 Task: Open a blank sheet, save the file as Avery Add the quote 'Never stop learning; education is a lifelong process.'Never stop learning; education is a lifelong process.  Apply font style Apply font style Chiller and font size 16 Align the text to the Left .Change the text color to  Light Red
Action: Mouse moved to (21, 17)
Screenshot: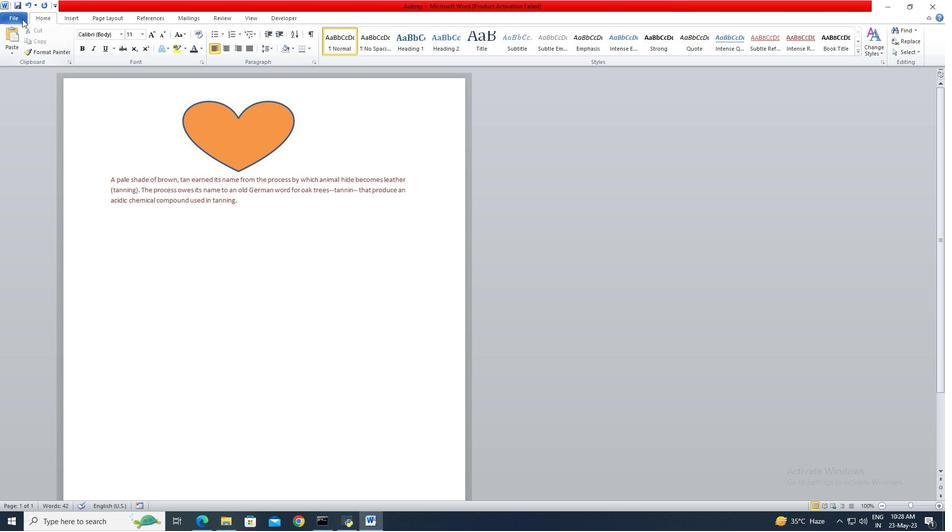 
Action: Mouse pressed left at (21, 17)
Screenshot: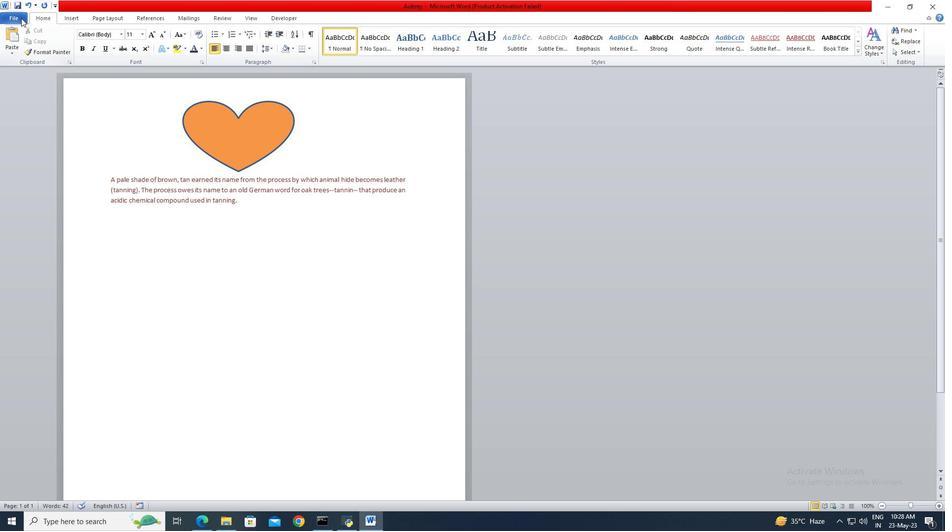 
Action: Mouse moved to (24, 126)
Screenshot: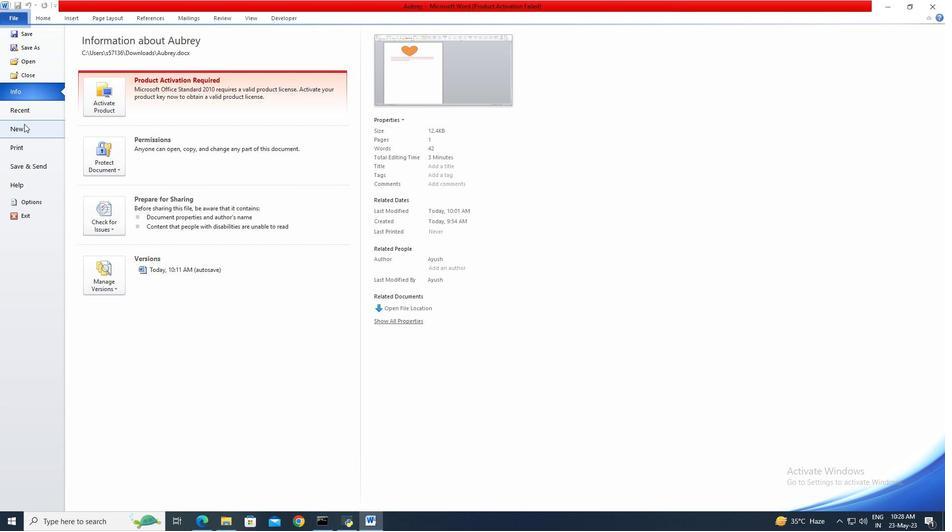 
Action: Mouse pressed left at (24, 126)
Screenshot: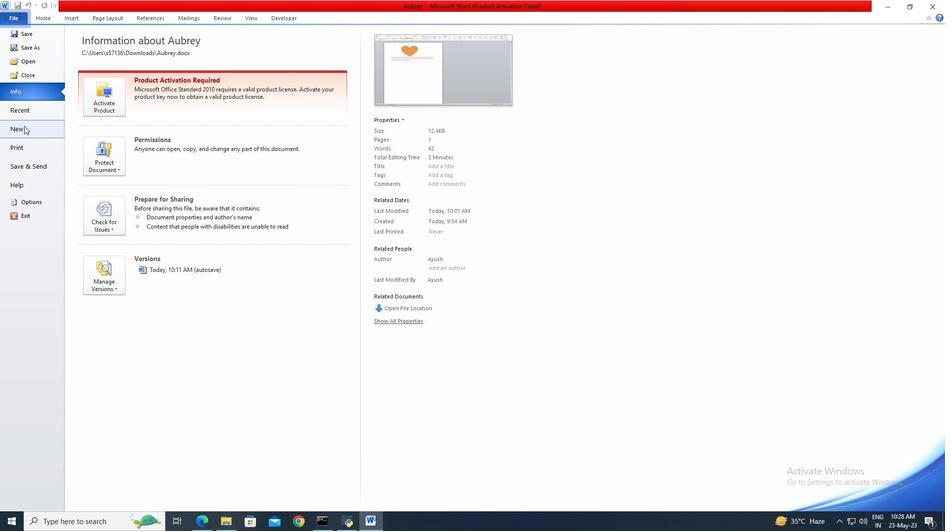 
Action: Mouse moved to (484, 244)
Screenshot: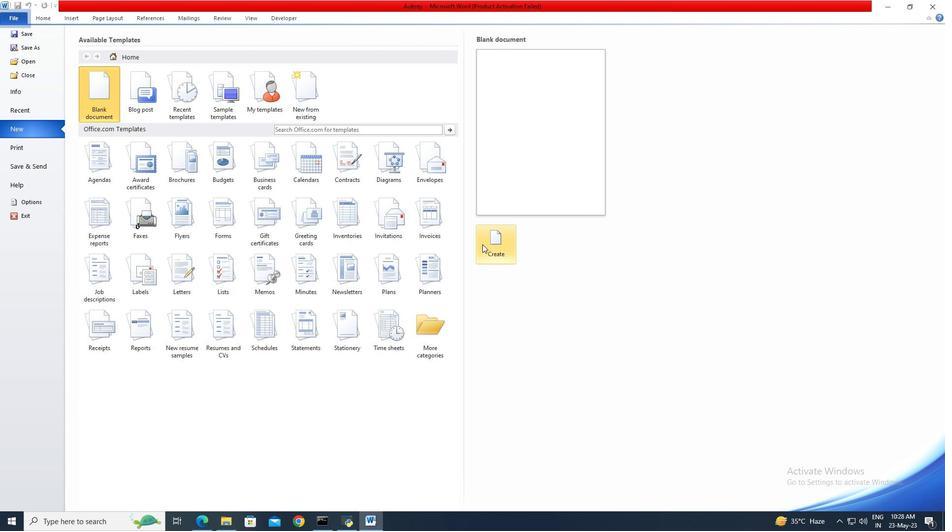 
Action: Mouse pressed left at (484, 244)
Screenshot: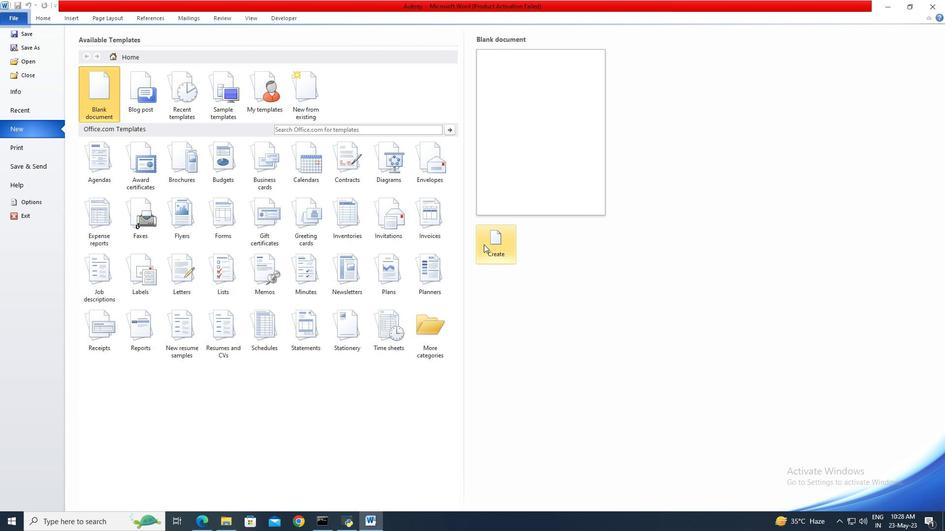 
Action: Mouse moved to (23, 19)
Screenshot: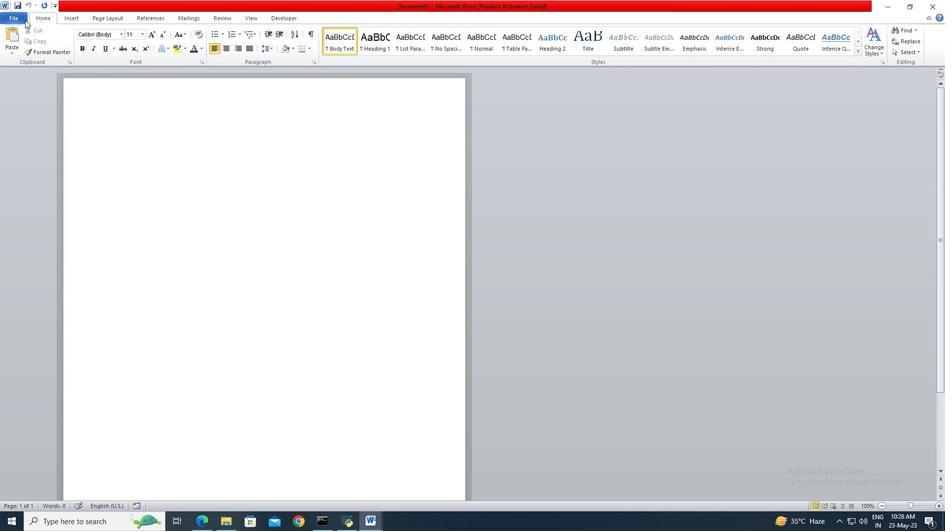 
Action: Mouse pressed left at (23, 19)
Screenshot: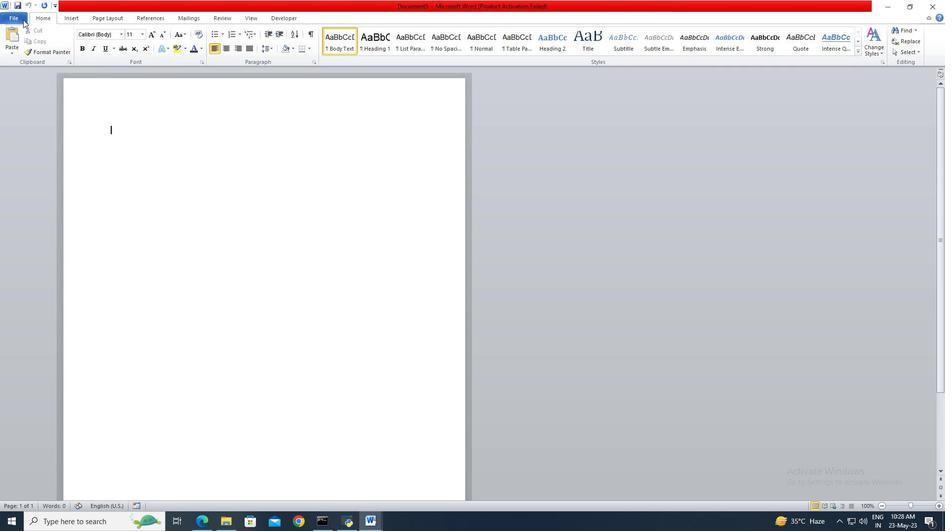 
Action: Mouse moved to (25, 46)
Screenshot: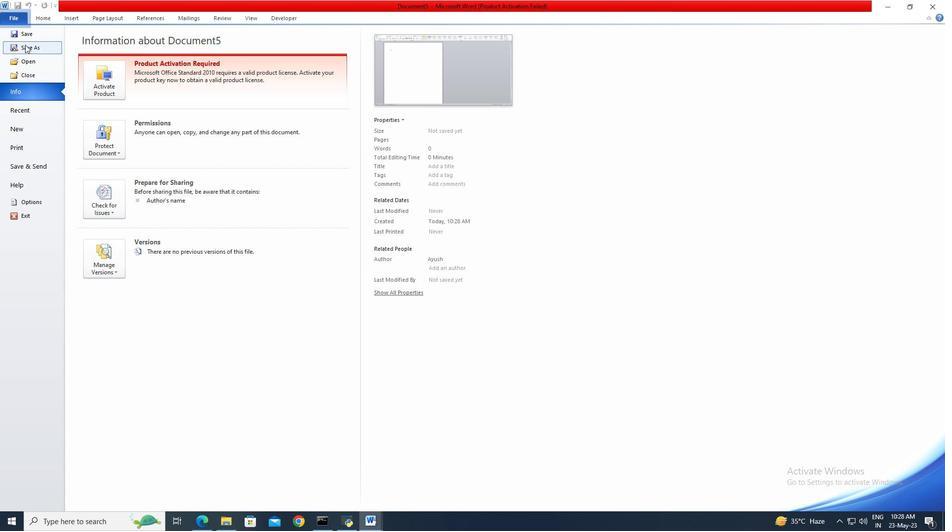 
Action: Mouse pressed left at (25, 46)
Screenshot: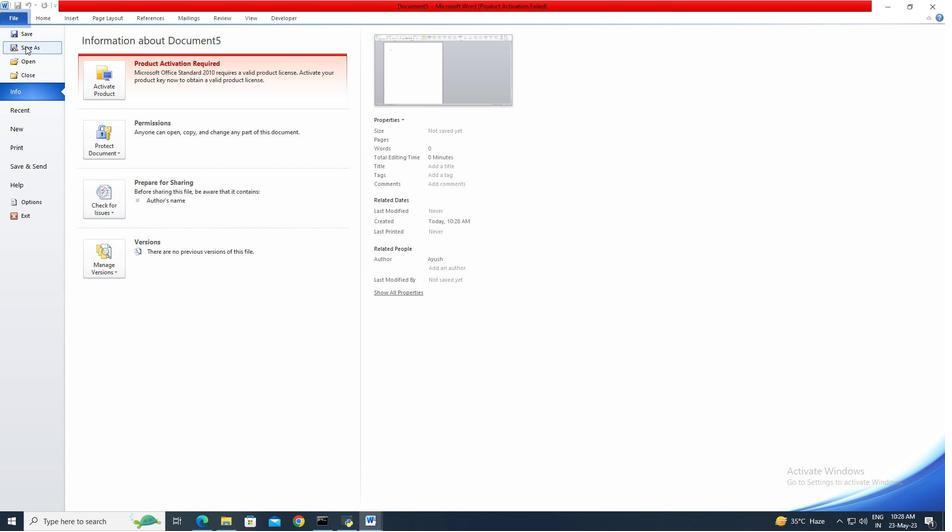 
Action: Key pressed <Key.shift_r>Avery
Screenshot: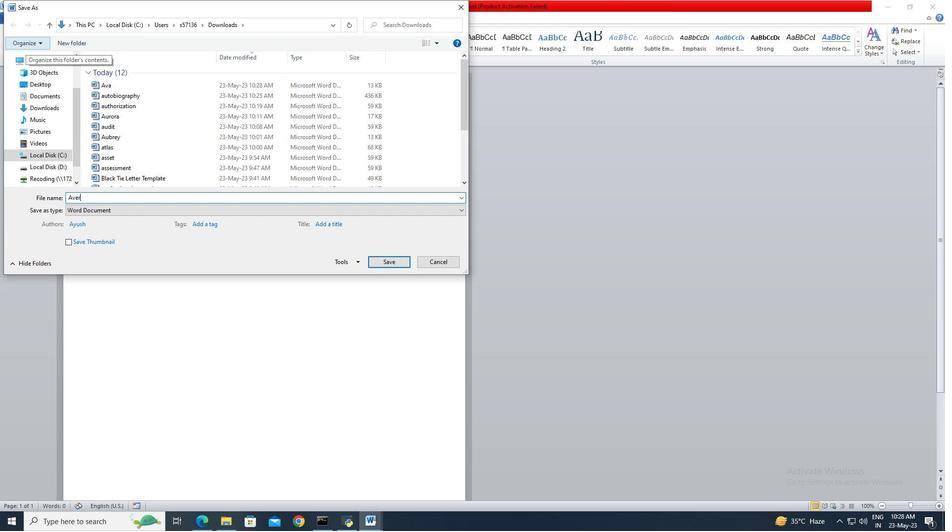 
Action: Mouse moved to (379, 266)
Screenshot: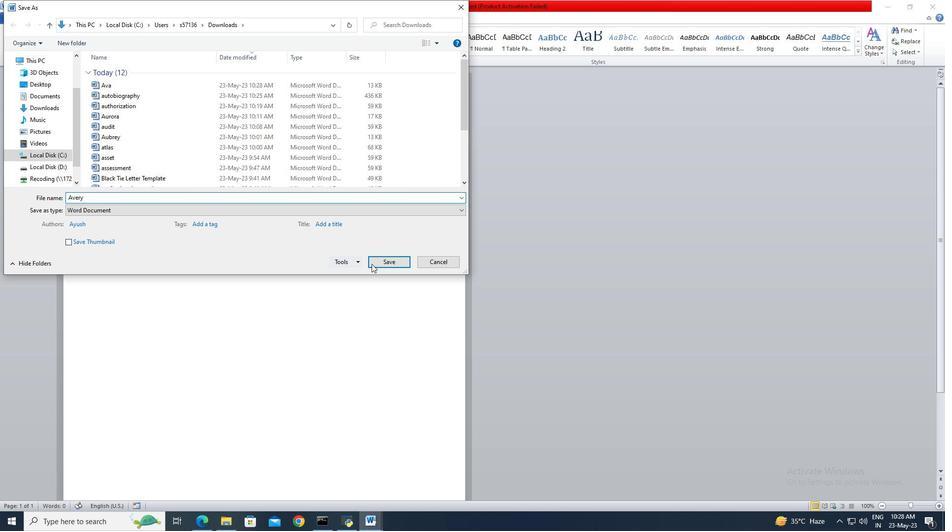 
Action: Mouse pressed left at (379, 266)
Screenshot: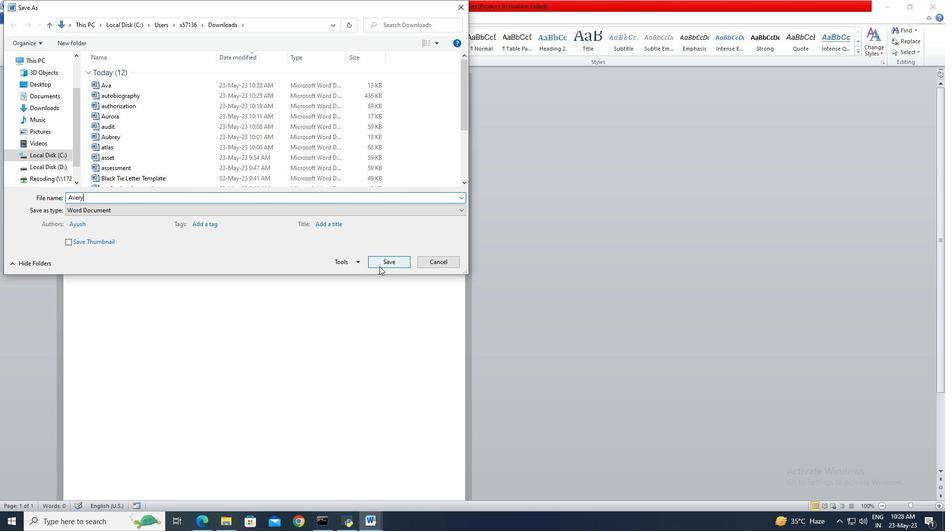 
Action: Key pressed <Key.shift>"<Key.shift>Never<Key.space>stop<Key.space>learning;<Key.space>education<Key.space>is<Key.space>a<Key.space>lifelong<Key.space>process.<Key.shift>"
Screenshot: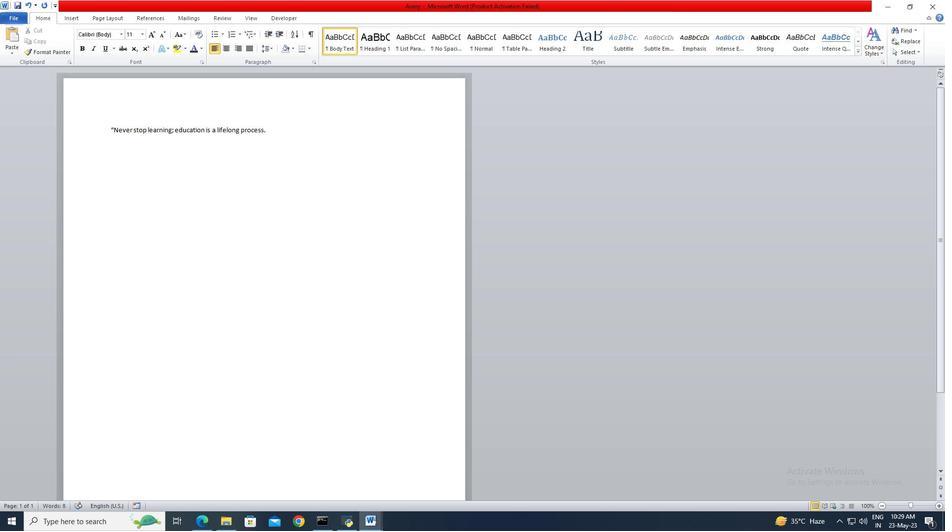 
Action: Mouse moved to (107, 125)
Screenshot: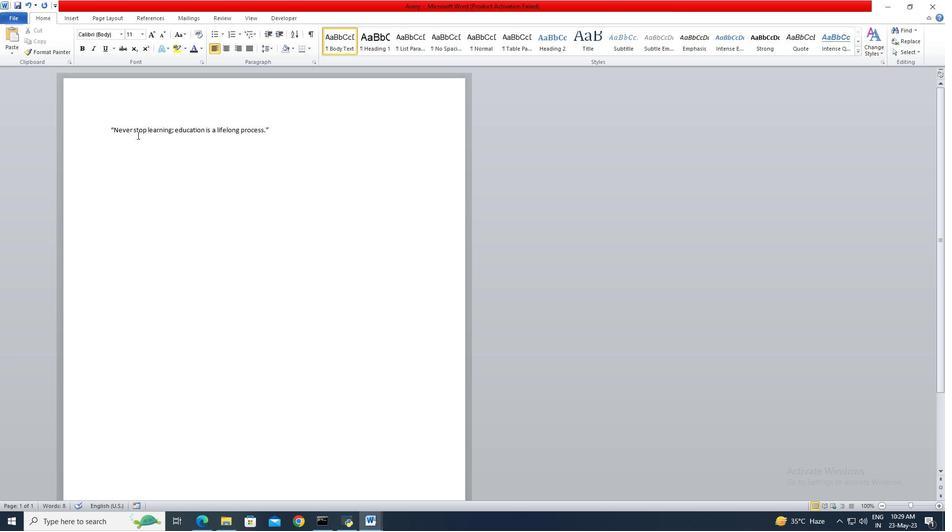 
Action: Key pressed <Key.shift>
Screenshot: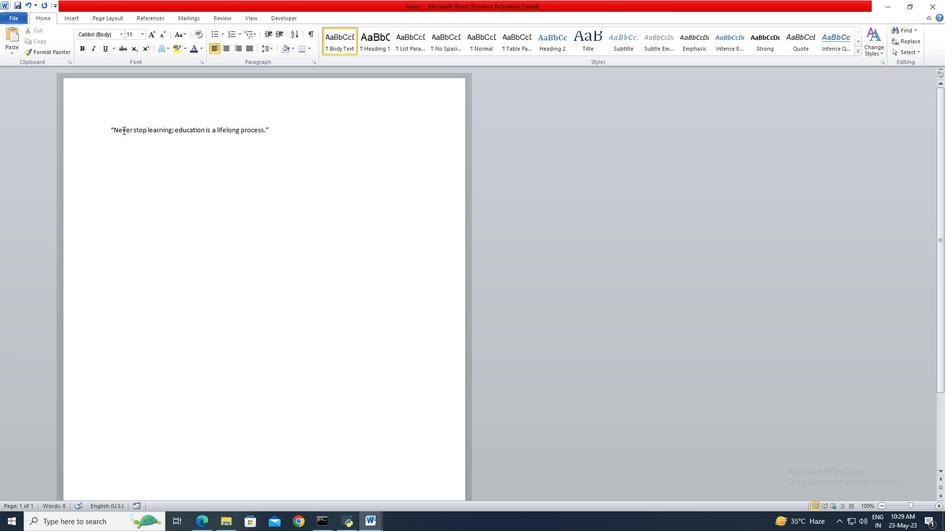 
Action: Mouse moved to (106, 125)
Screenshot: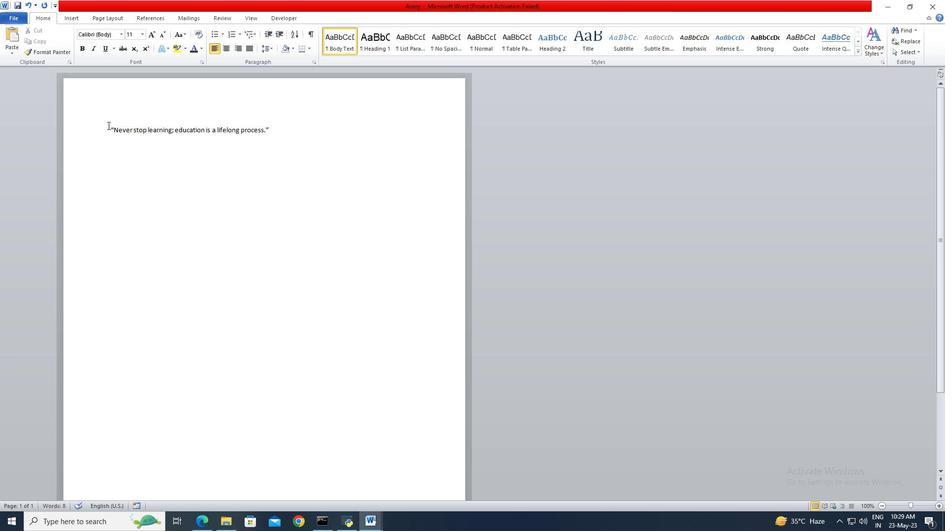 
Action: Mouse pressed left at (106, 125)
Screenshot: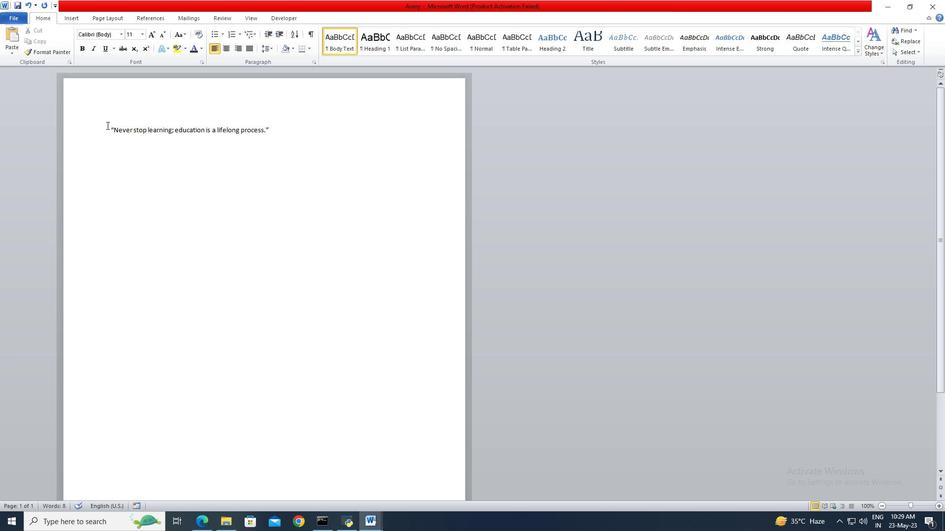 
Action: Mouse moved to (106, 125)
Screenshot: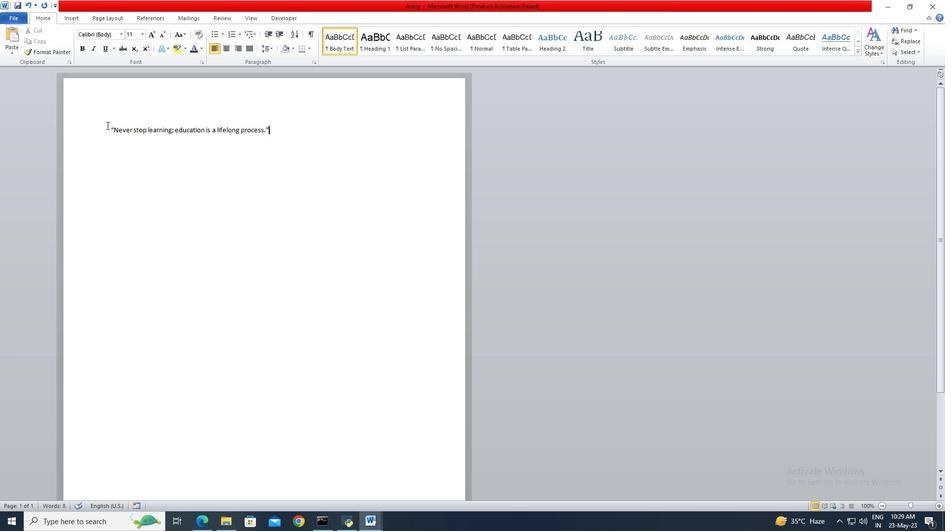 
Action: Key pressed <Key.shift>
Screenshot: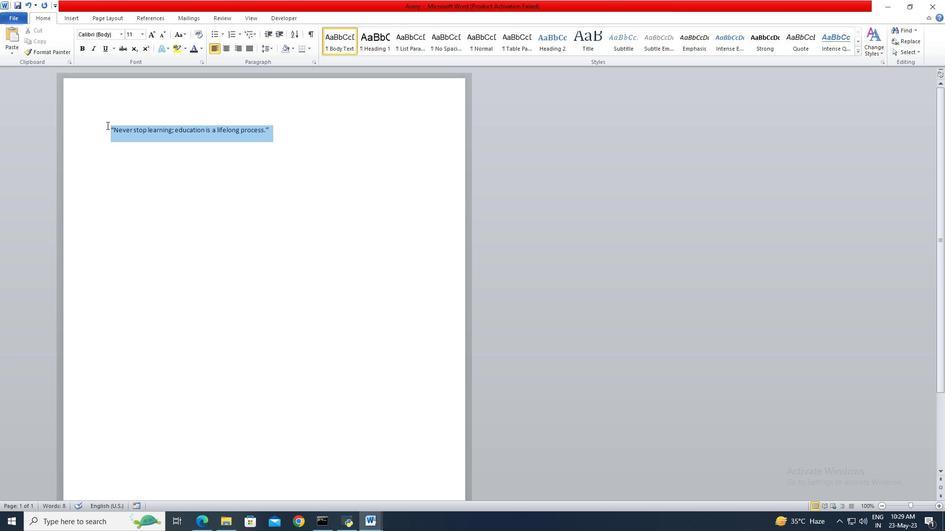 
Action: Mouse moved to (121, 36)
Screenshot: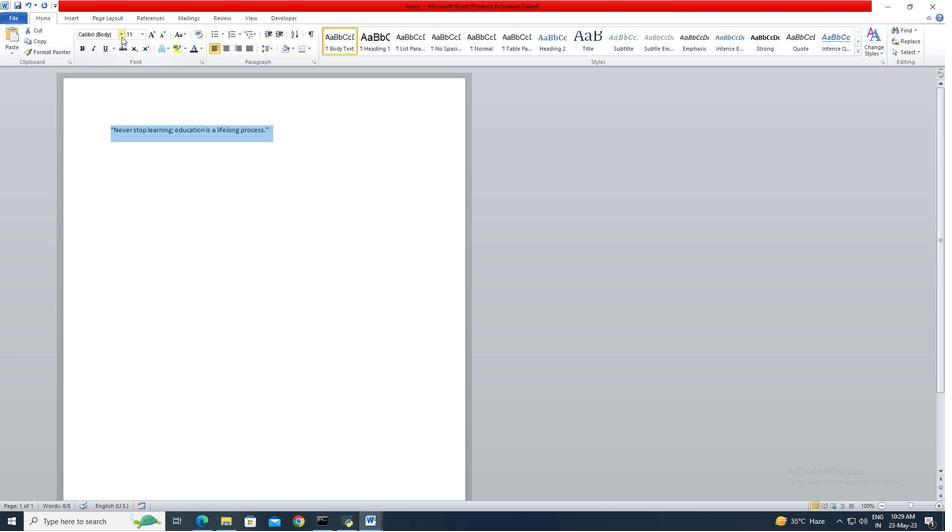 
Action: Mouse pressed left at (121, 36)
Screenshot: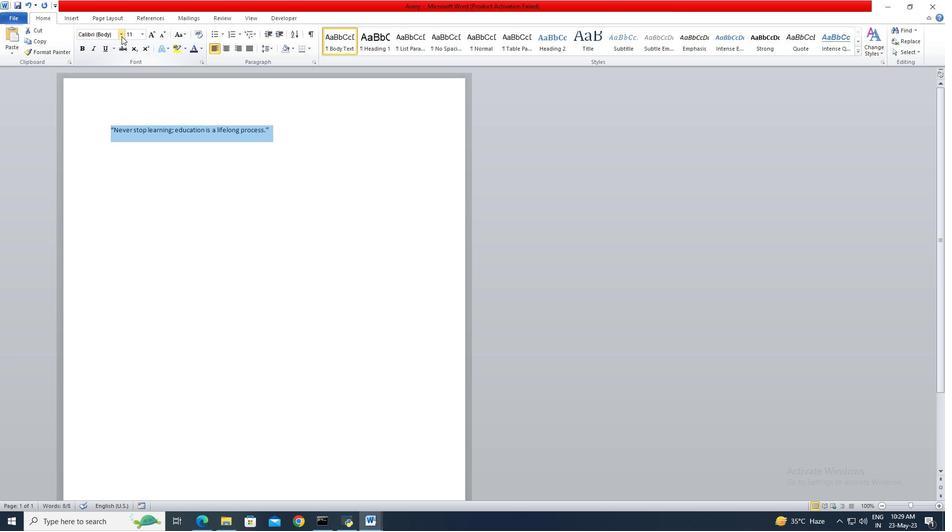 
Action: Mouse moved to (123, 257)
Screenshot: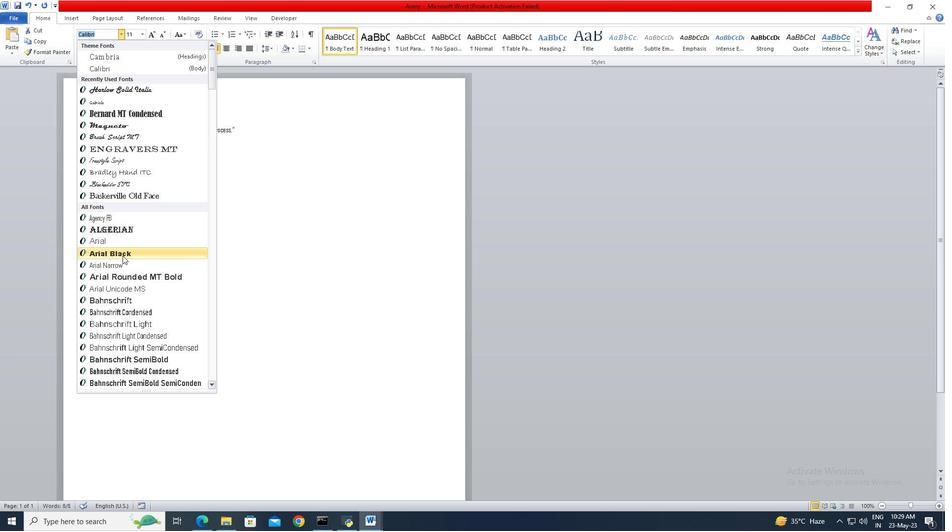 
Action: Mouse scrolled (123, 256) with delta (0, 0)
Screenshot: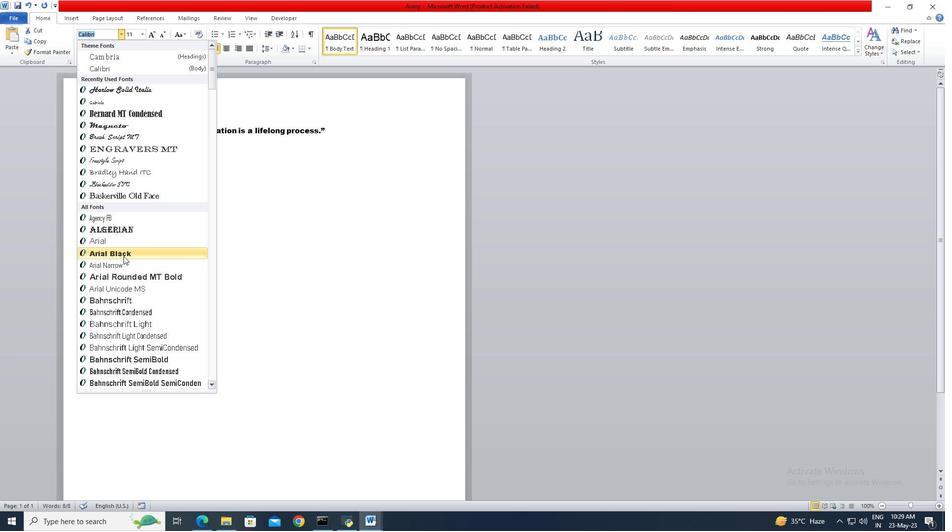 
Action: Mouse scrolled (123, 256) with delta (0, 0)
Screenshot: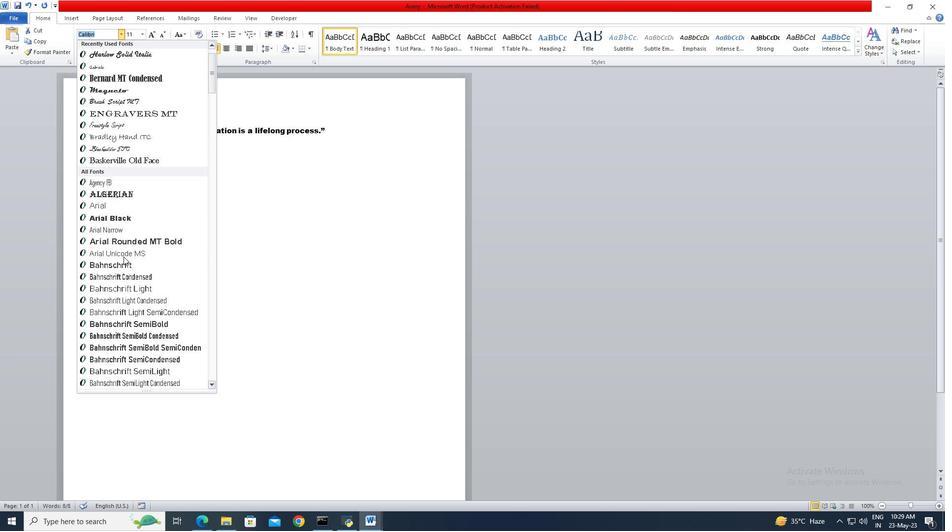 
Action: Mouse scrolled (123, 256) with delta (0, 0)
Screenshot: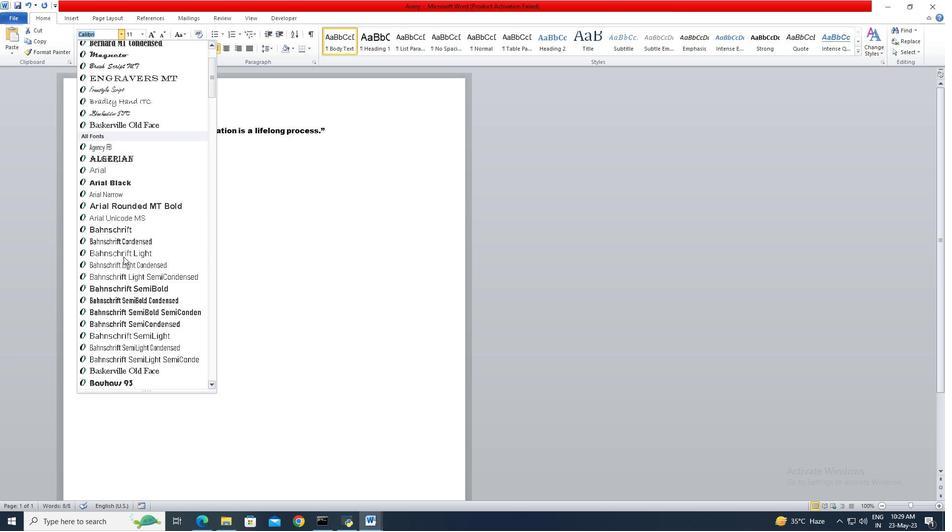 
Action: Mouse scrolled (123, 256) with delta (0, 0)
Screenshot: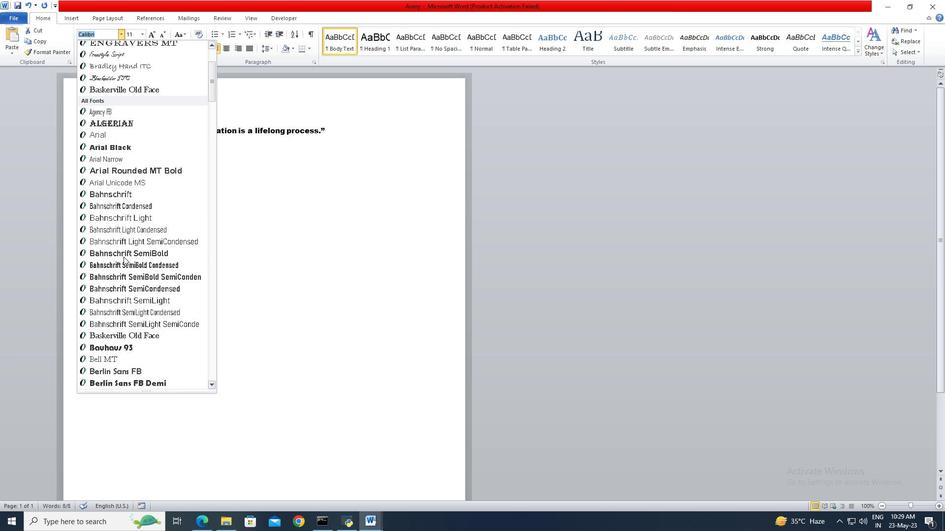 
Action: Mouse scrolled (123, 256) with delta (0, 0)
Screenshot: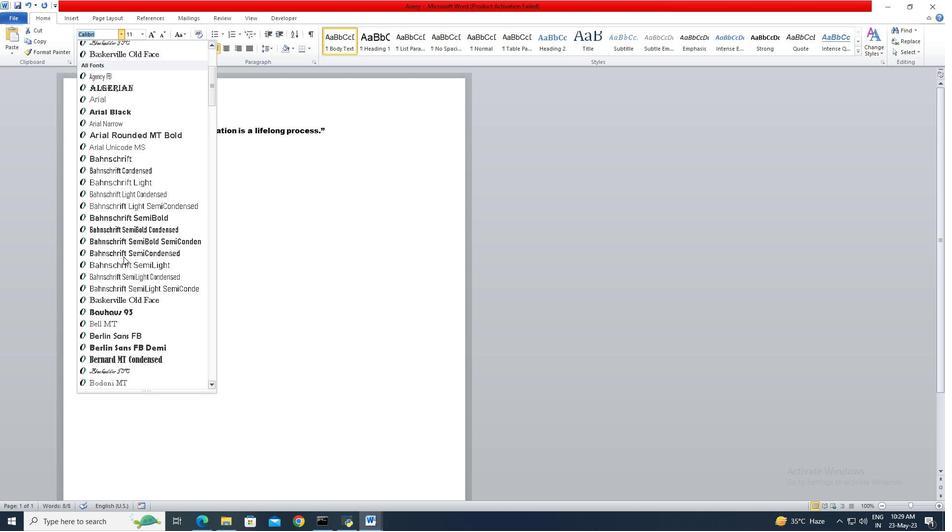 
Action: Mouse scrolled (123, 256) with delta (0, 0)
Screenshot: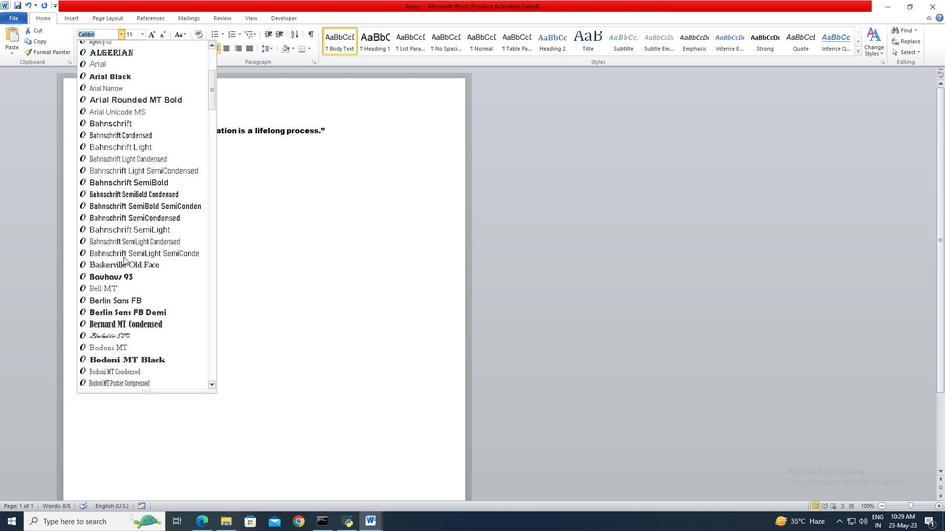 
Action: Mouse scrolled (123, 256) with delta (0, 0)
Screenshot: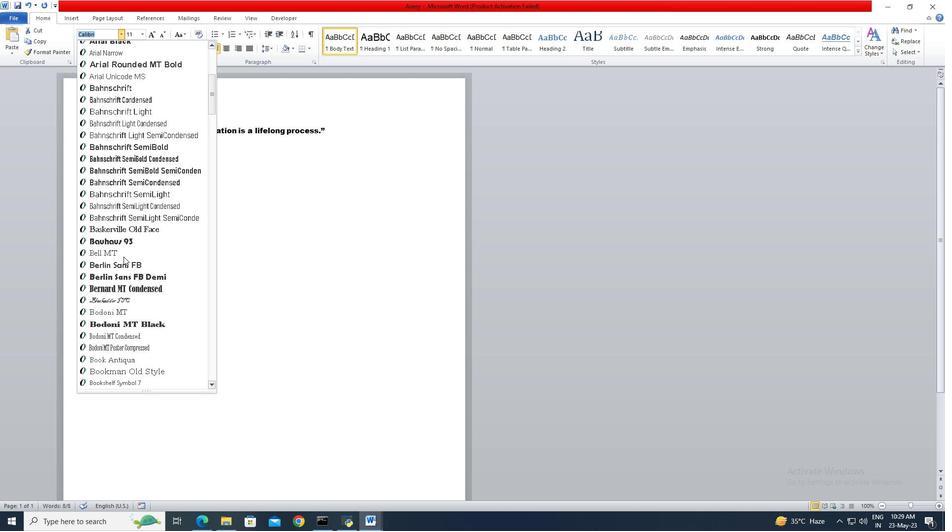 
Action: Mouse scrolled (123, 256) with delta (0, 0)
Screenshot: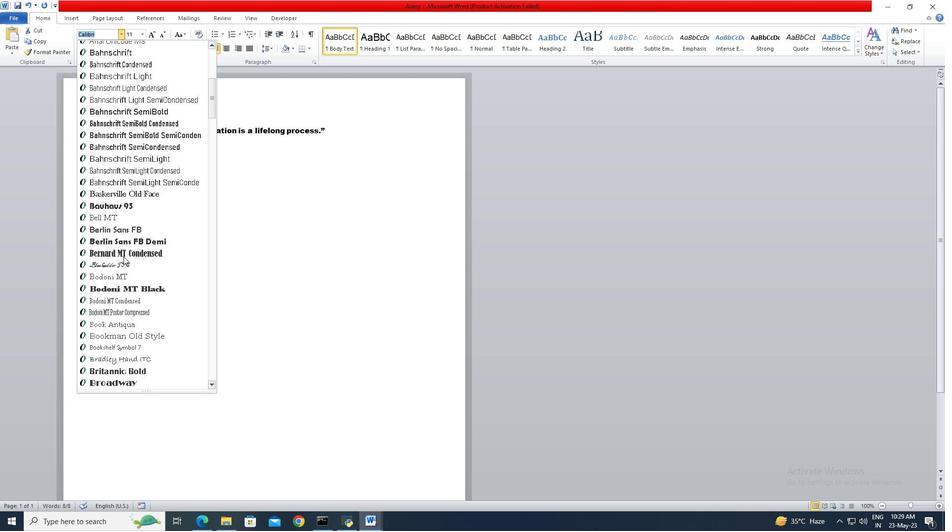
Action: Mouse scrolled (123, 256) with delta (0, 0)
Screenshot: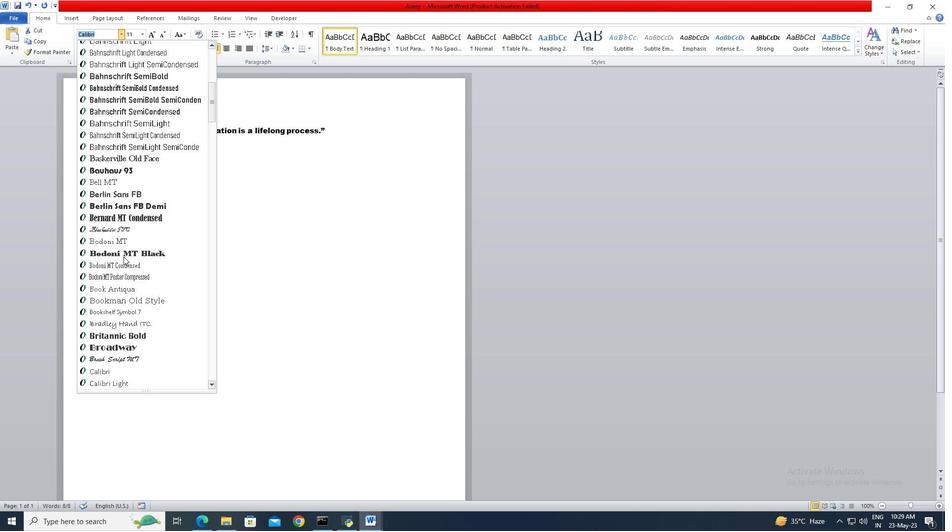 
Action: Mouse scrolled (123, 256) with delta (0, 0)
Screenshot: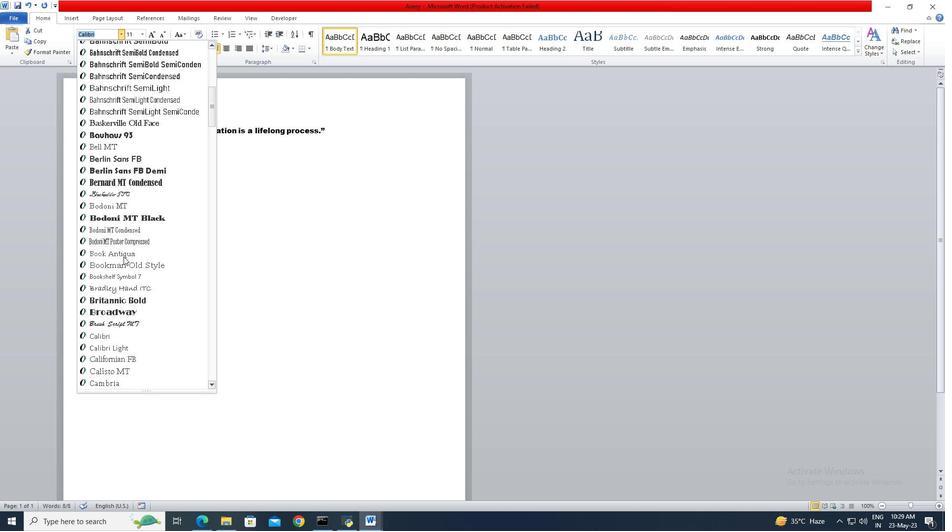 
Action: Mouse scrolled (123, 256) with delta (0, 0)
Screenshot: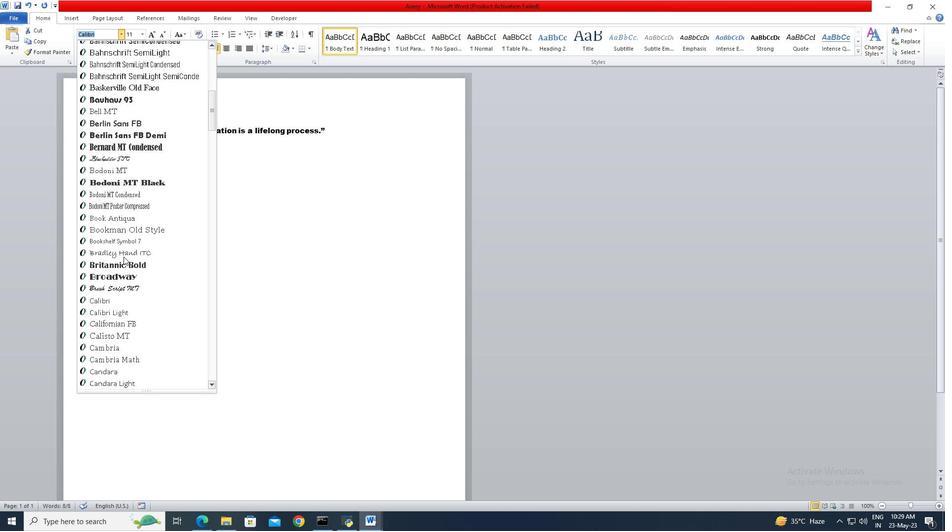 
Action: Mouse scrolled (123, 256) with delta (0, 0)
Screenshot: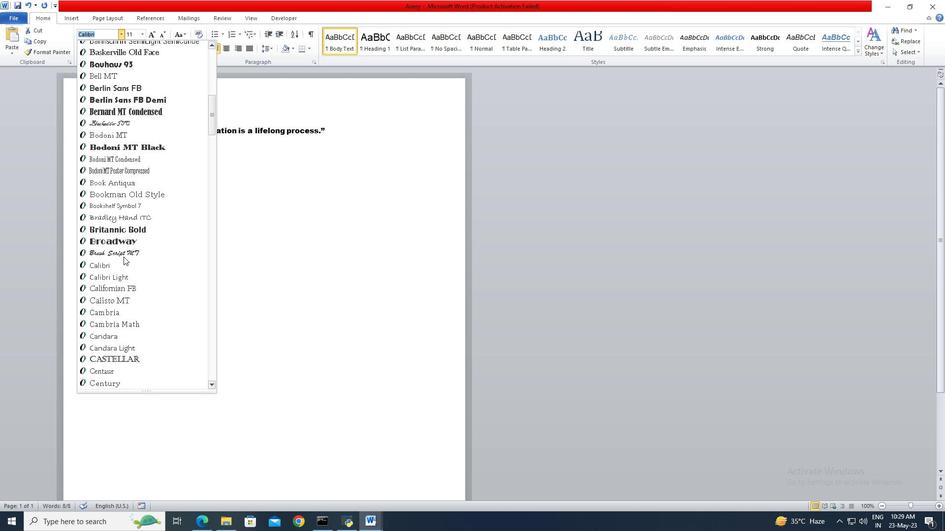
Action: Mouse scrolled (123, 256) with delta (0, 0)
Screenshot: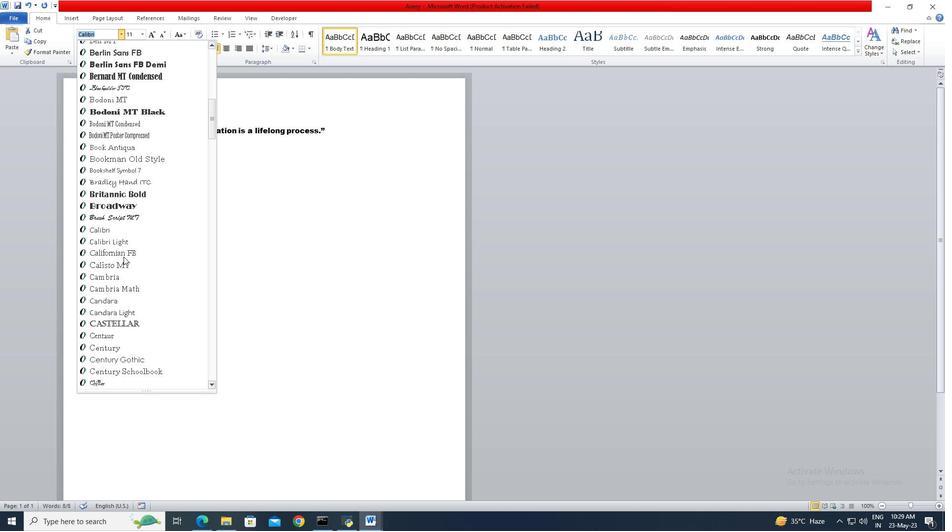 
Action: Mouse scrolled (123, 256) with delta (0, 0)
Screenshot: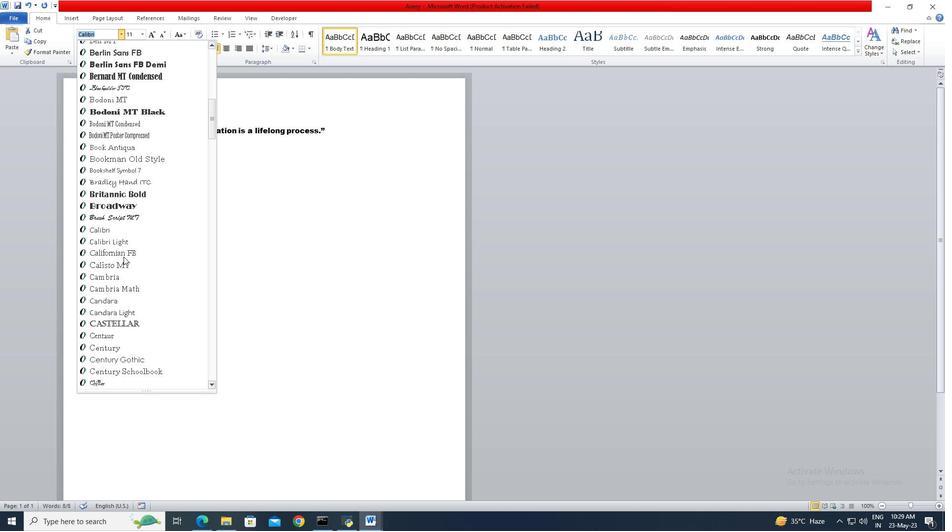 
Action: Mouse moved to (115, 310)
Screenshot: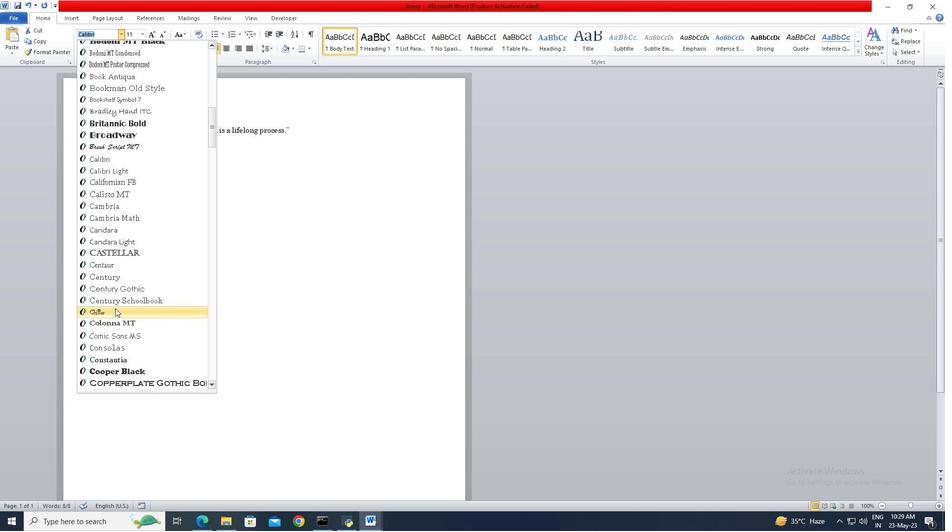 
Action: Mouse pressed left at (115, 310)
Screenshot: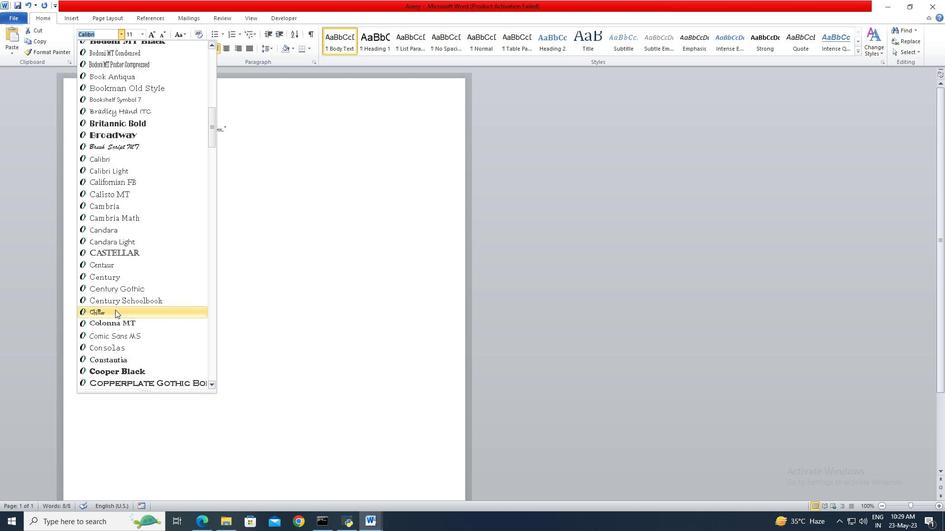 
Action: Mouse moved to (142, 34)
Screenshot: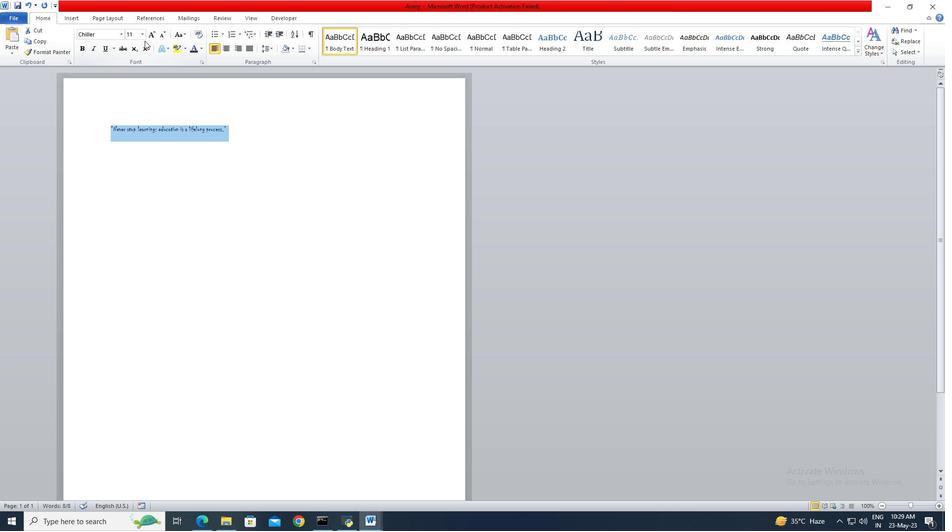 
Action: Mouse pressed left at (142, 34)
Screenshot: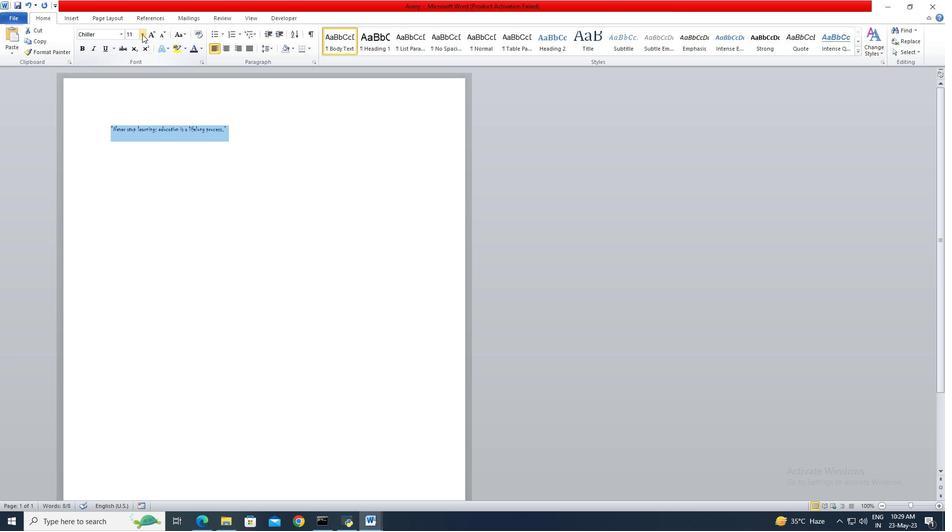 
Action: Mouse moved to (132, 95)
Screenshot: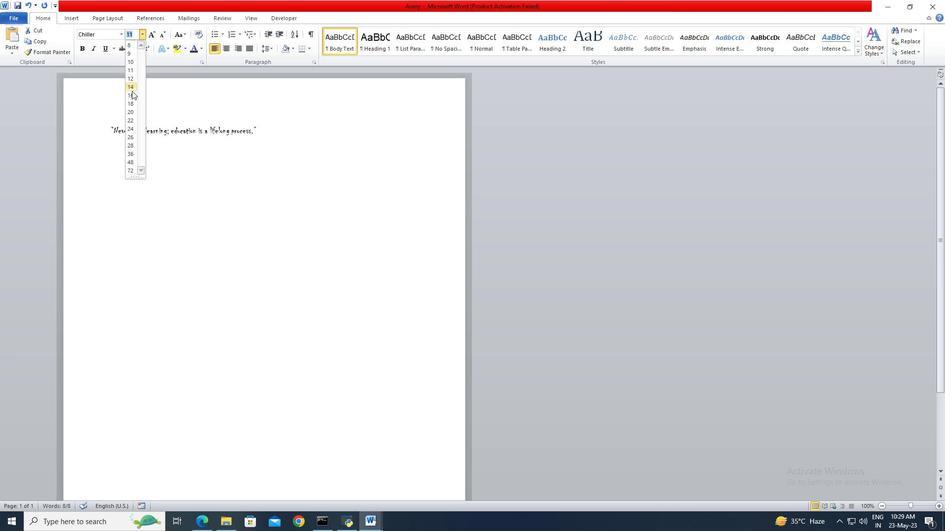 
Action: Mouse pressed left at (132, 95)
Screenshot: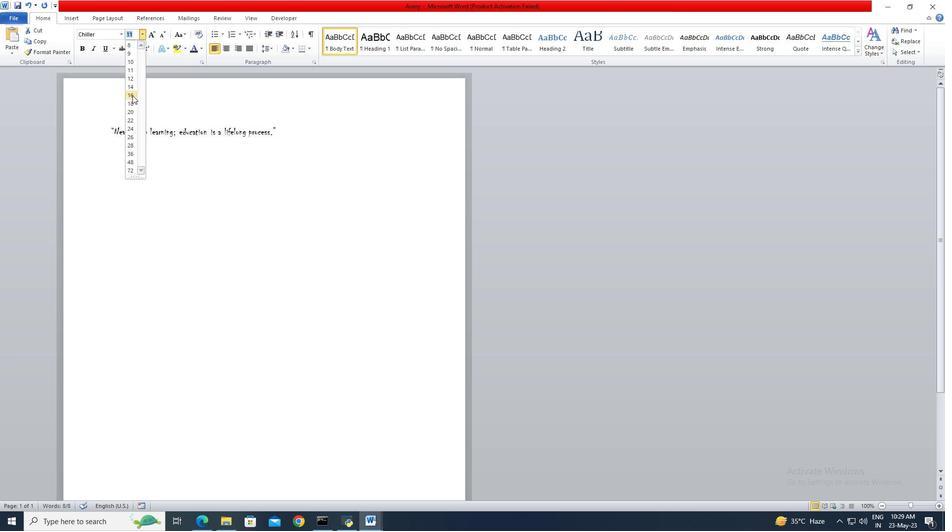 
Action: Mouse moved to (214, 47)
Screenshot: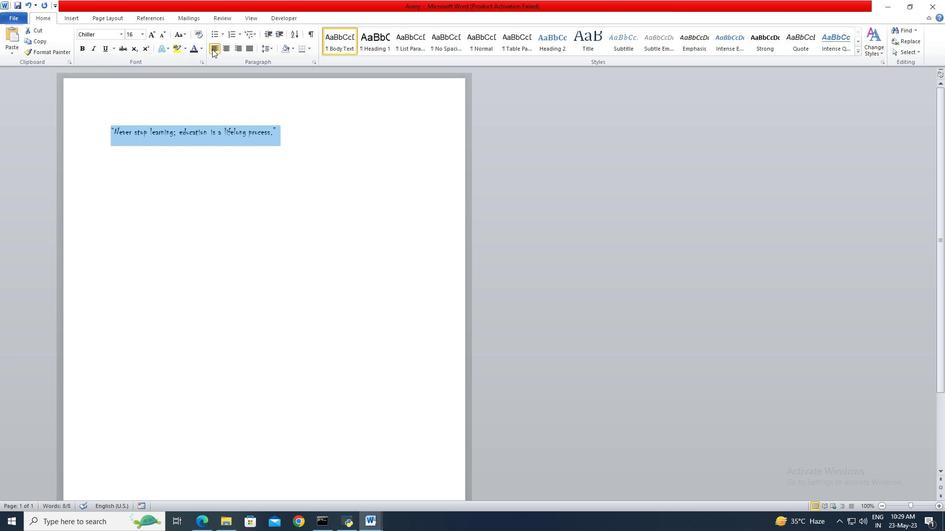 
Action: Mouse pressed left at (214, 47)
Screenshot: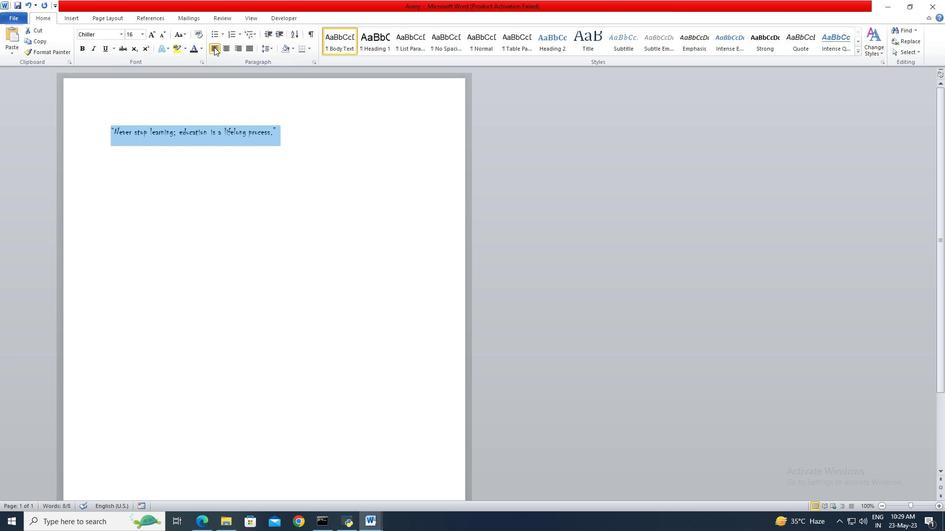 
Action: Mouse moved to (200, 49)
Screenshot: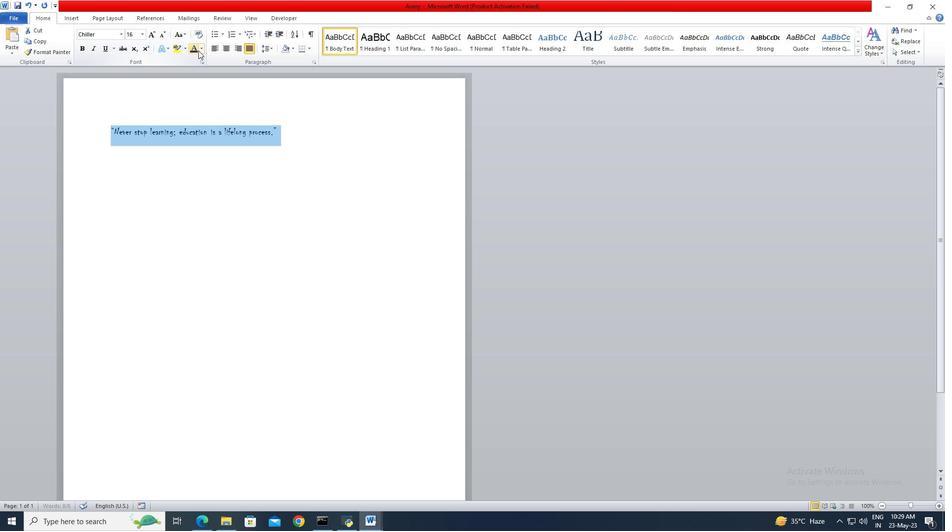 
Action: Mouse pressed left at (200, 49)
Screenshot: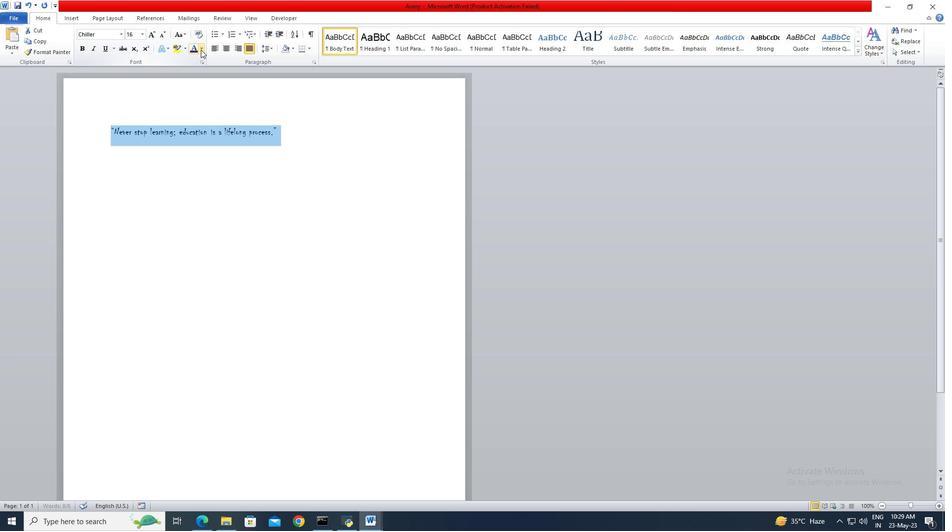 
Action: Mouse moved to (235, 96)
Screenshot: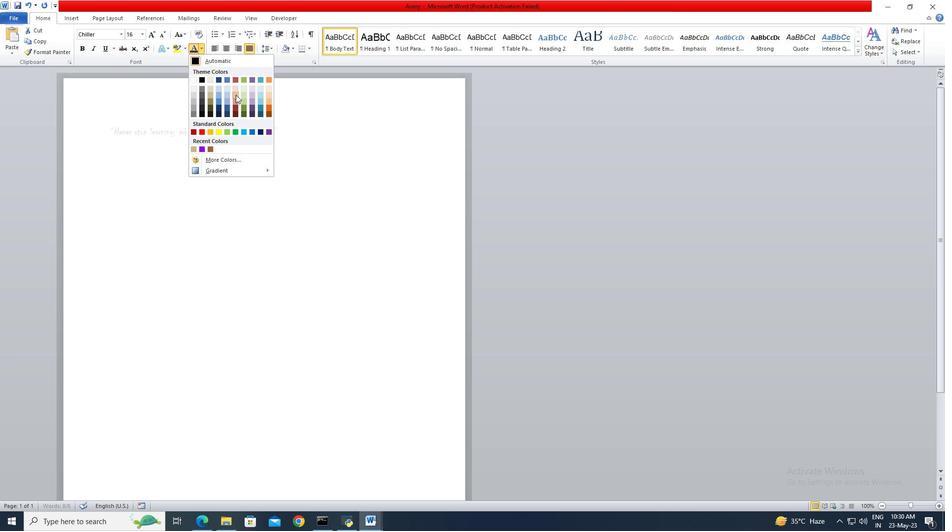 
Action: Mouse pressed left at (235, 96)
Screenshot: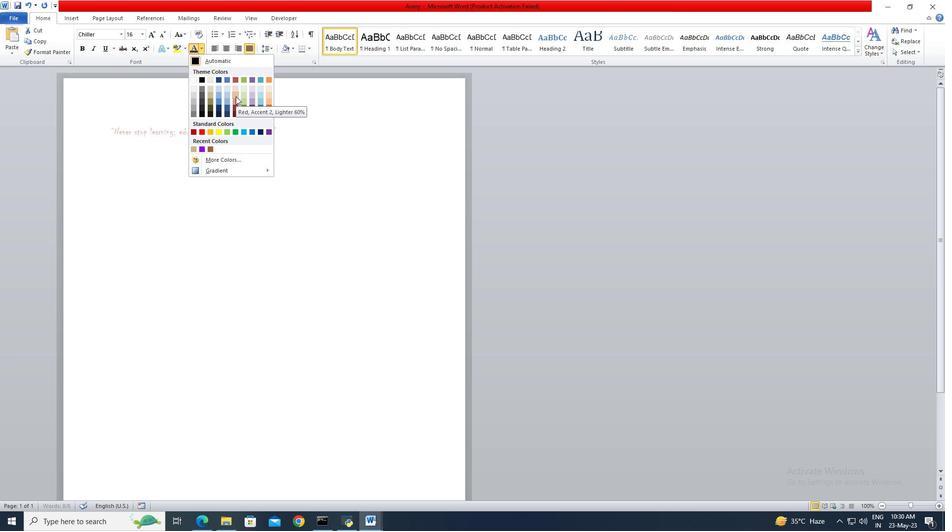 
Action: Mouse moved to (299, 136)
Screenshot: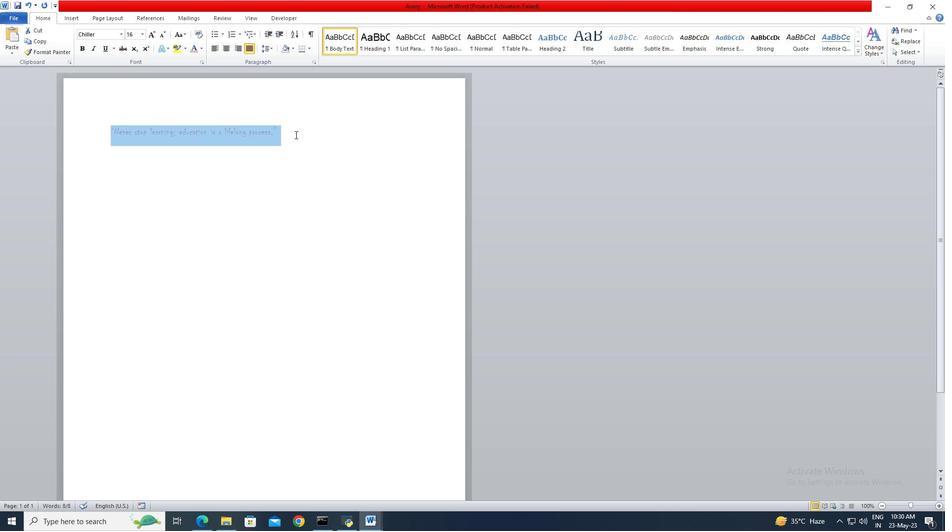 
Action: Mouse pressed left at (299, 136)
Screenshot: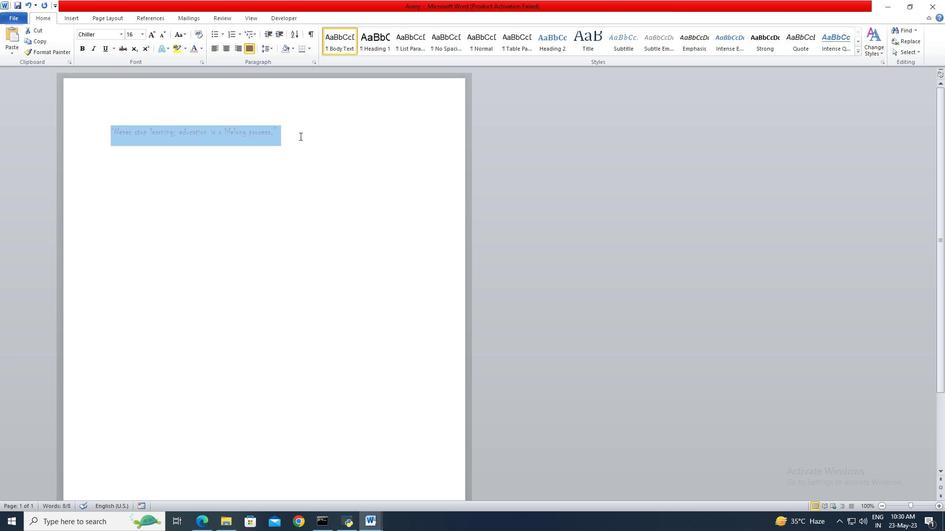 
